 Task: Create a due date automation trigger when advanced on, 2 hours after a card is due add content with a name not starting with resume.
Action: Mouse moved to (1054, 311)
Screenshot: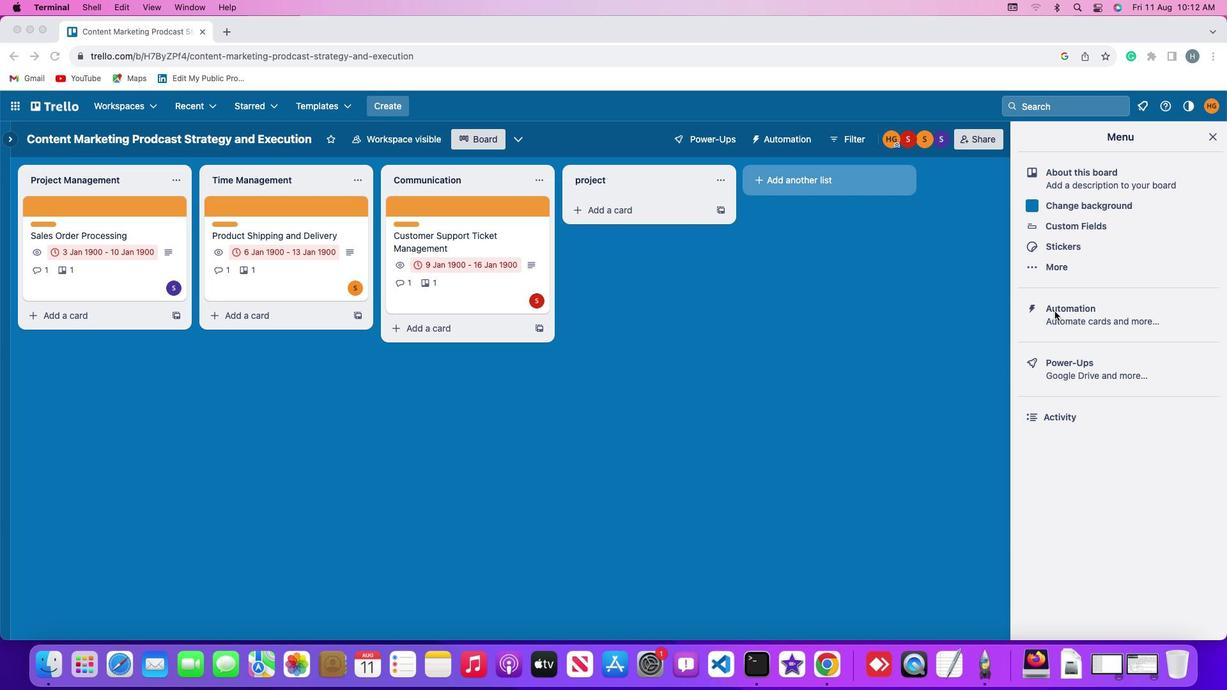 
Action: Mouse pressed left at (1054, 311)
Screenshot: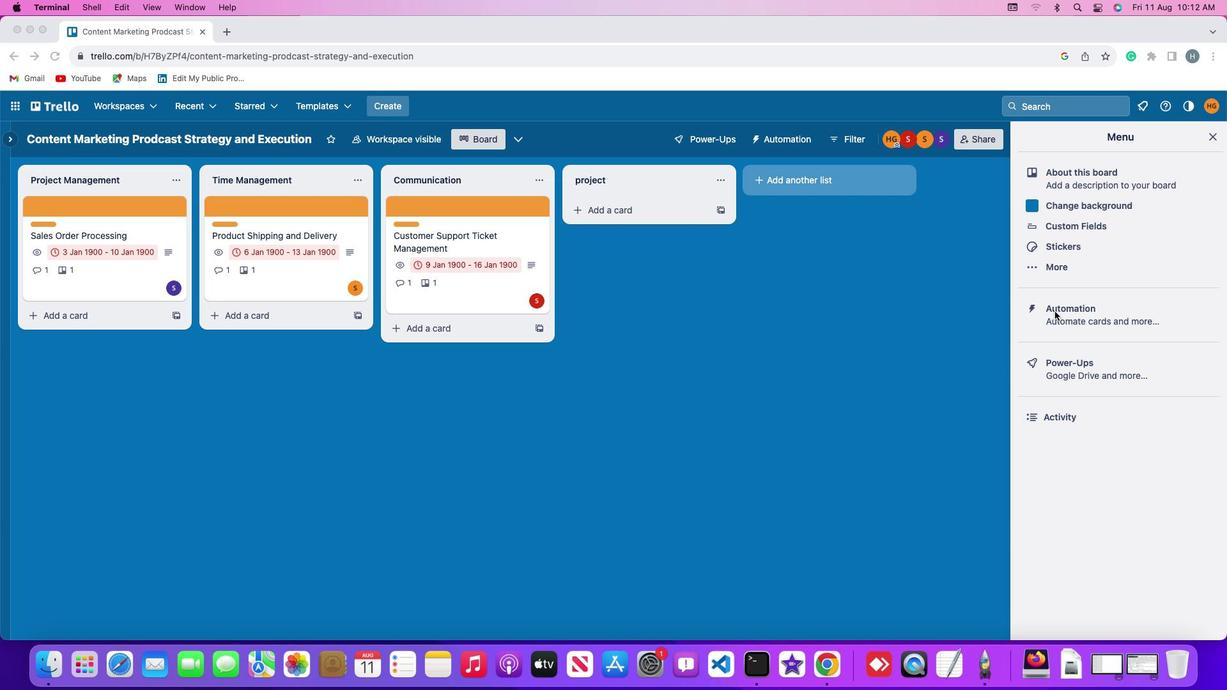 
Action: Mouse pressed left at (1054, 311)
Screenshot: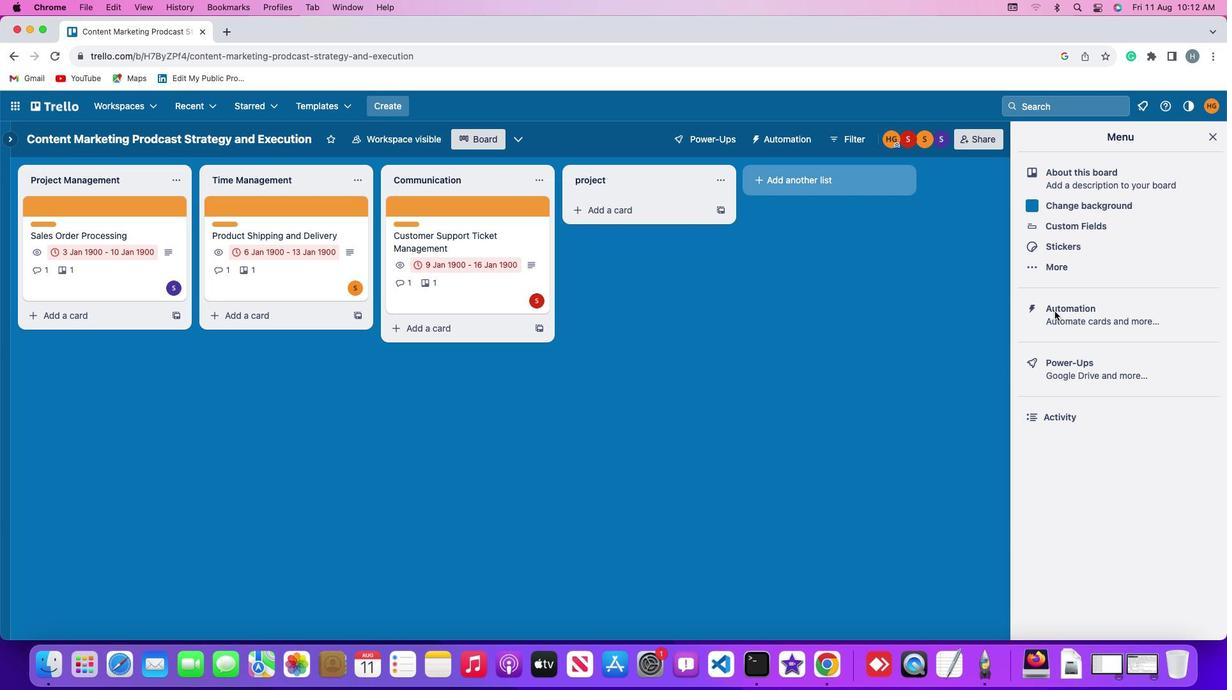 
Action: Mouse moved to (81, 303)
Screenshot: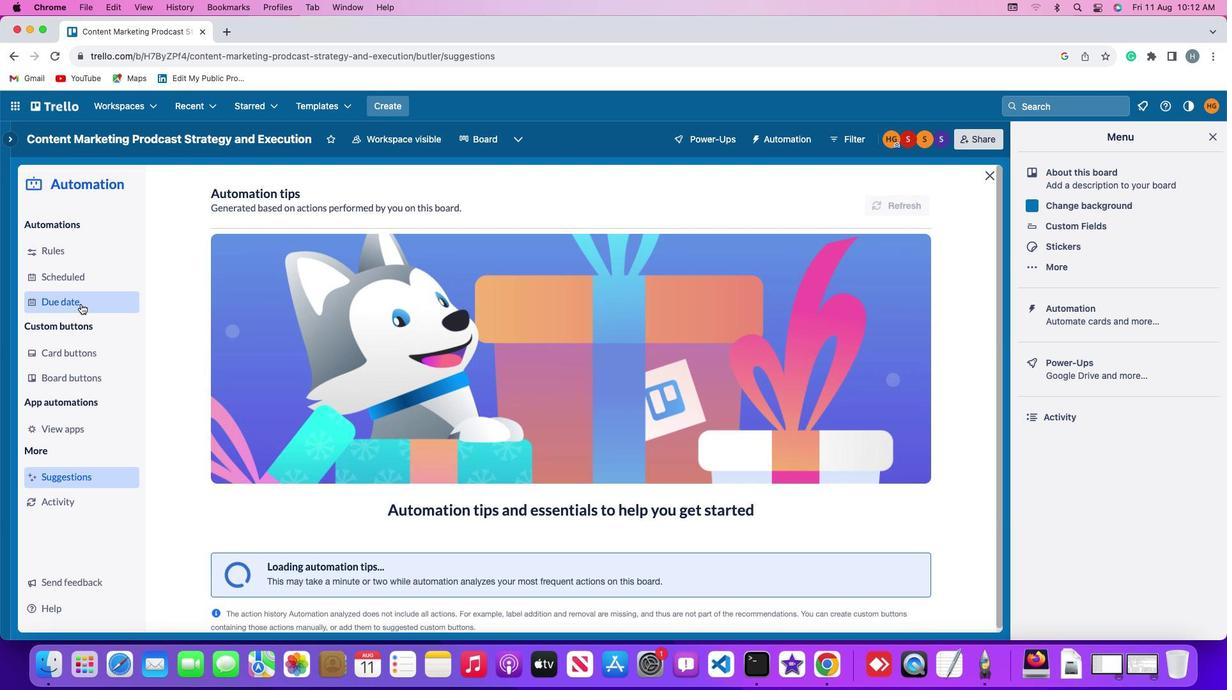
Action: Mouse pressed left at (81, 303)
Screenshot: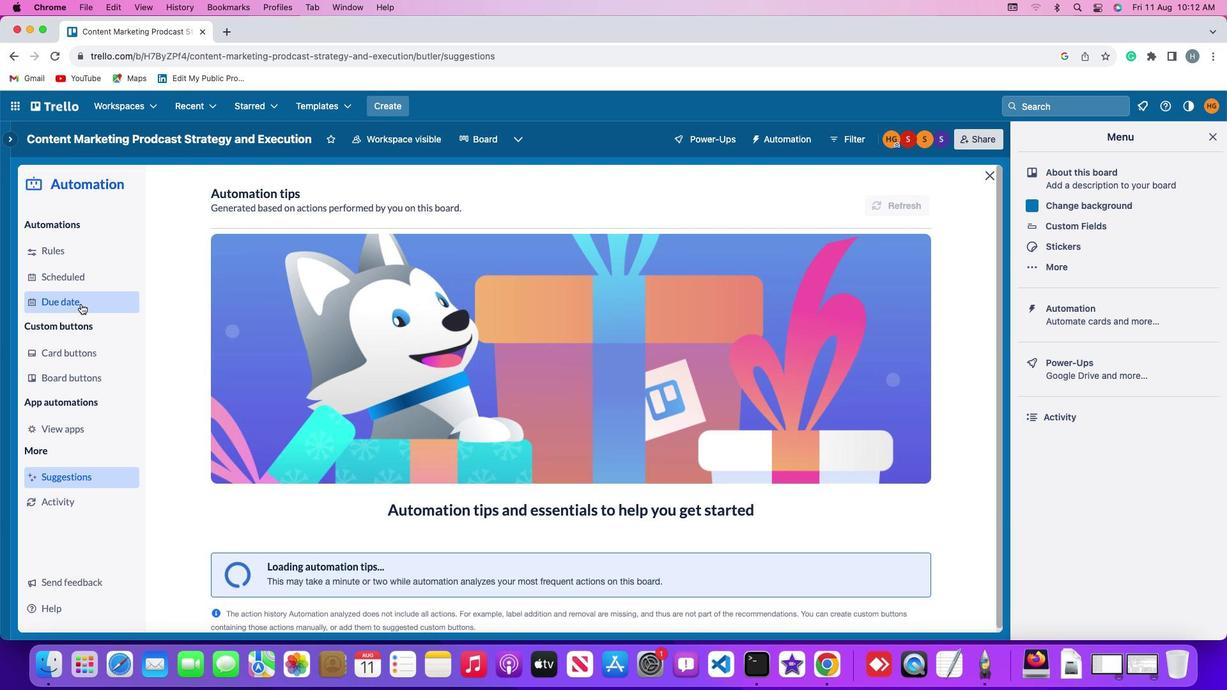 
Action: Mouse moved to (862, 199)
Screenshot: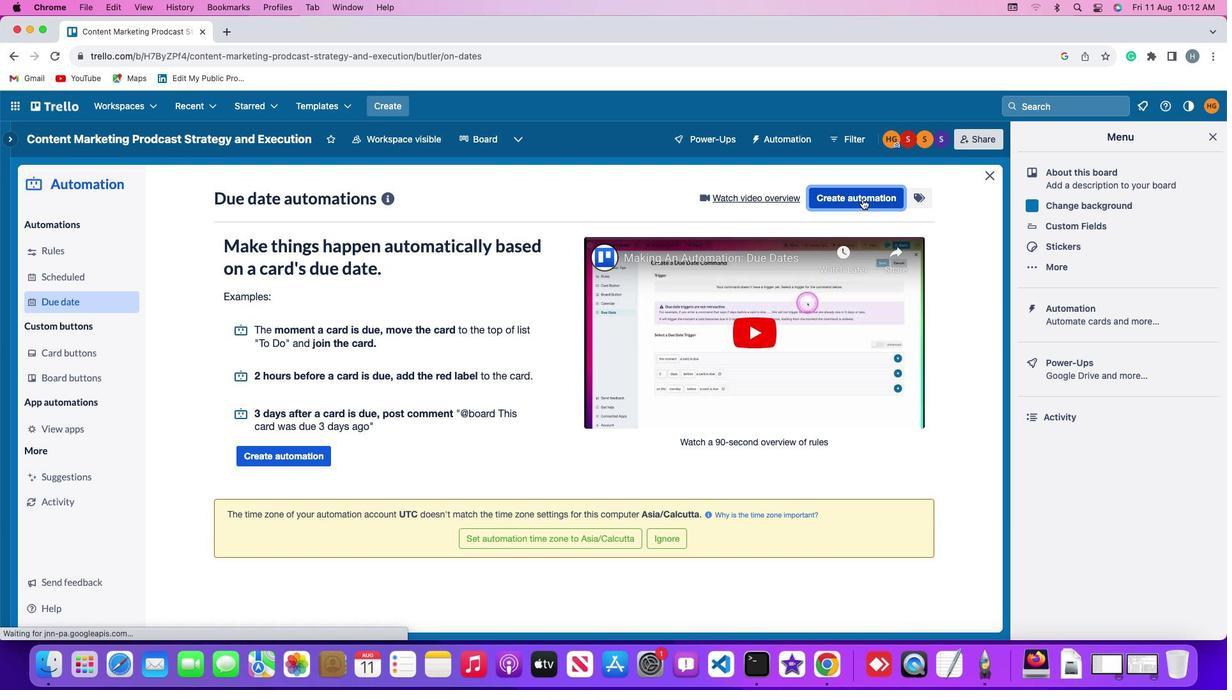 
Action: Mouse pressed left at (862, 199)
Screenshot: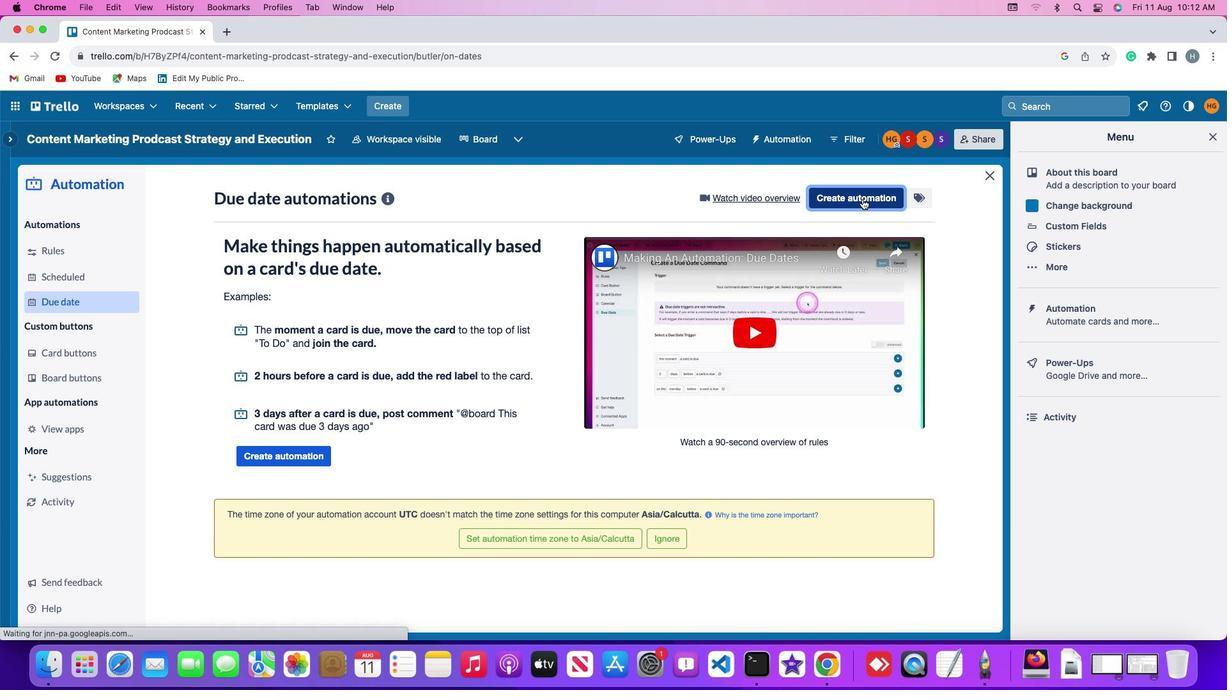 
Action: Mouse moved to (265, 321)
Screenshot: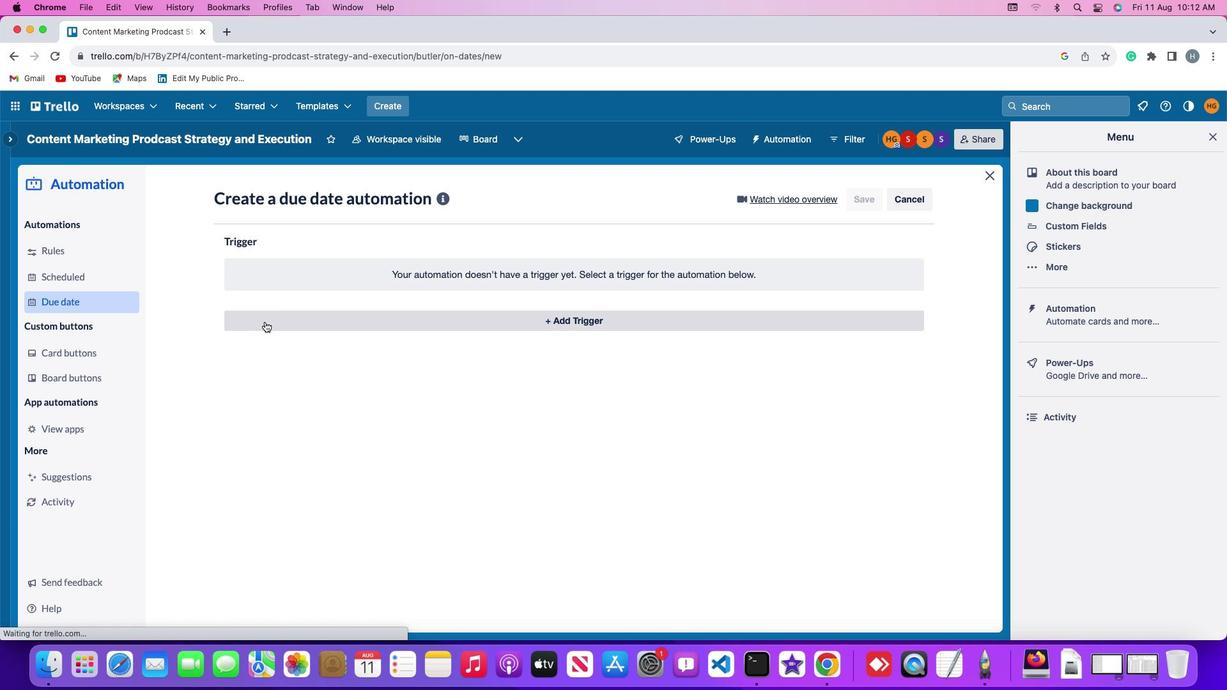 
Action: Mouse pressed left at (265, 321)
Screenshot: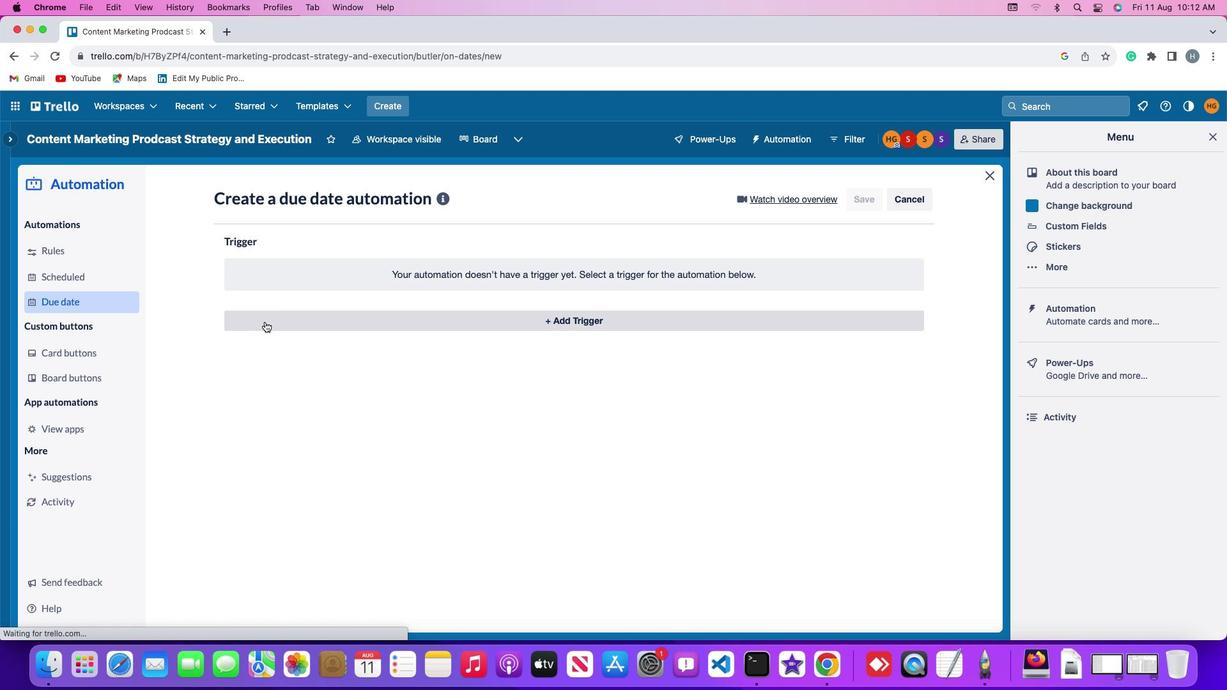 
Action: Mouse moved to (249, 513)
Screenshot: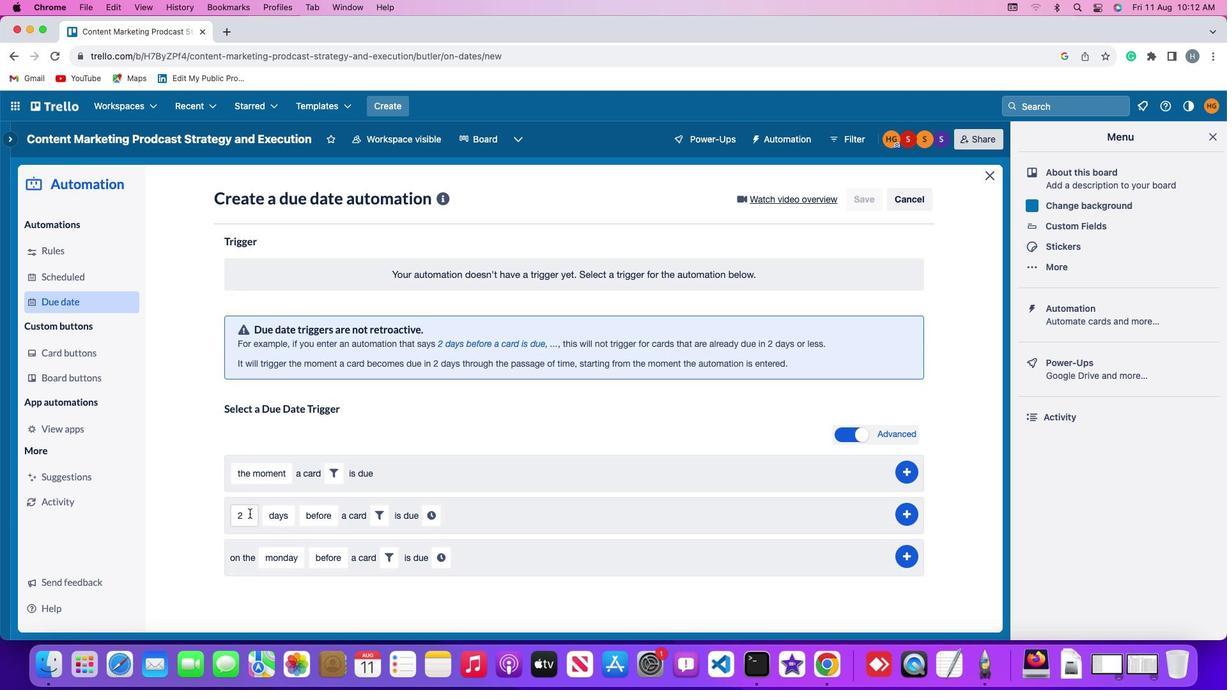 
Action: Mouse pressed left at (249, 513)
Screenshot: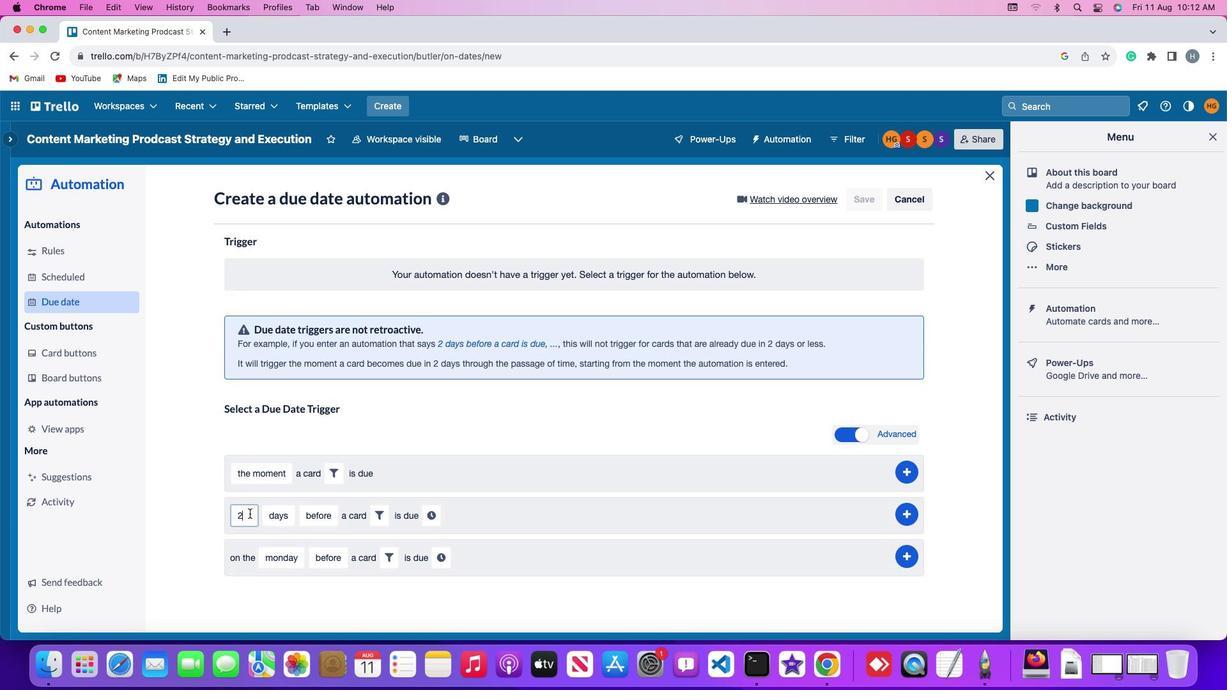 
Action: Mouse moved to (249, 513)
Screenshot: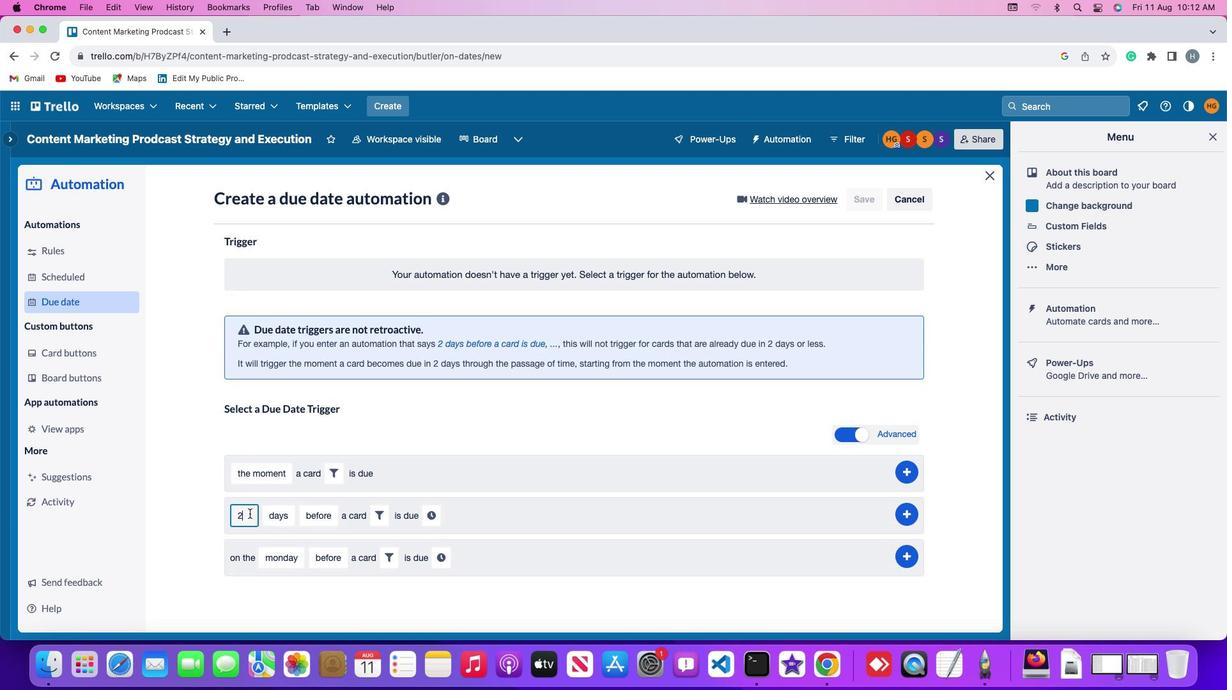 
Action: Key pressed Key.backspace'2'
Screenshot: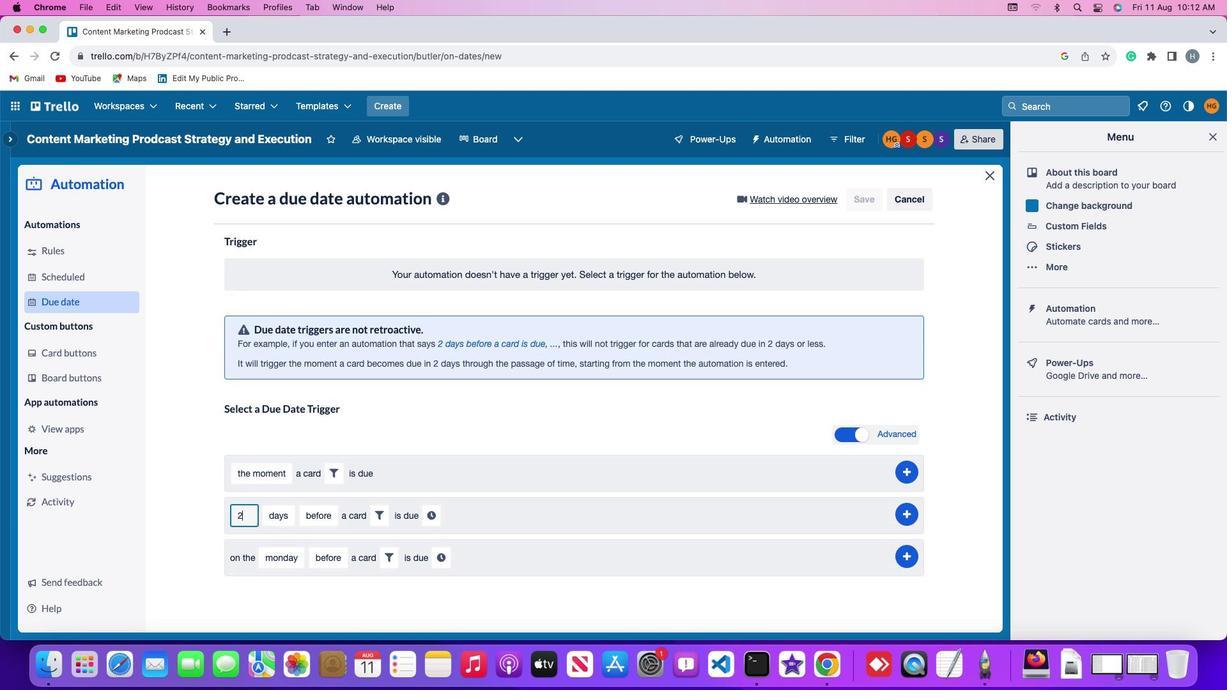
Action: Mouse moved to (276, 510)
Screenshot: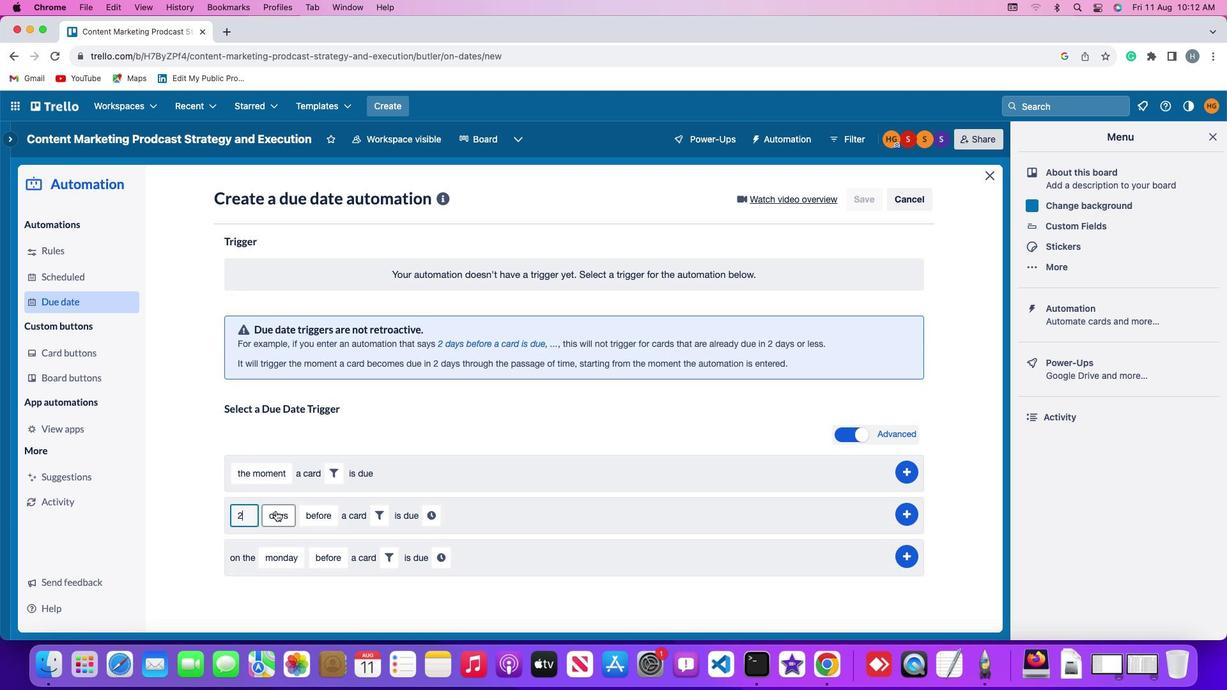 
Action: Mouse pressed left at (276, 510)
Screenshot: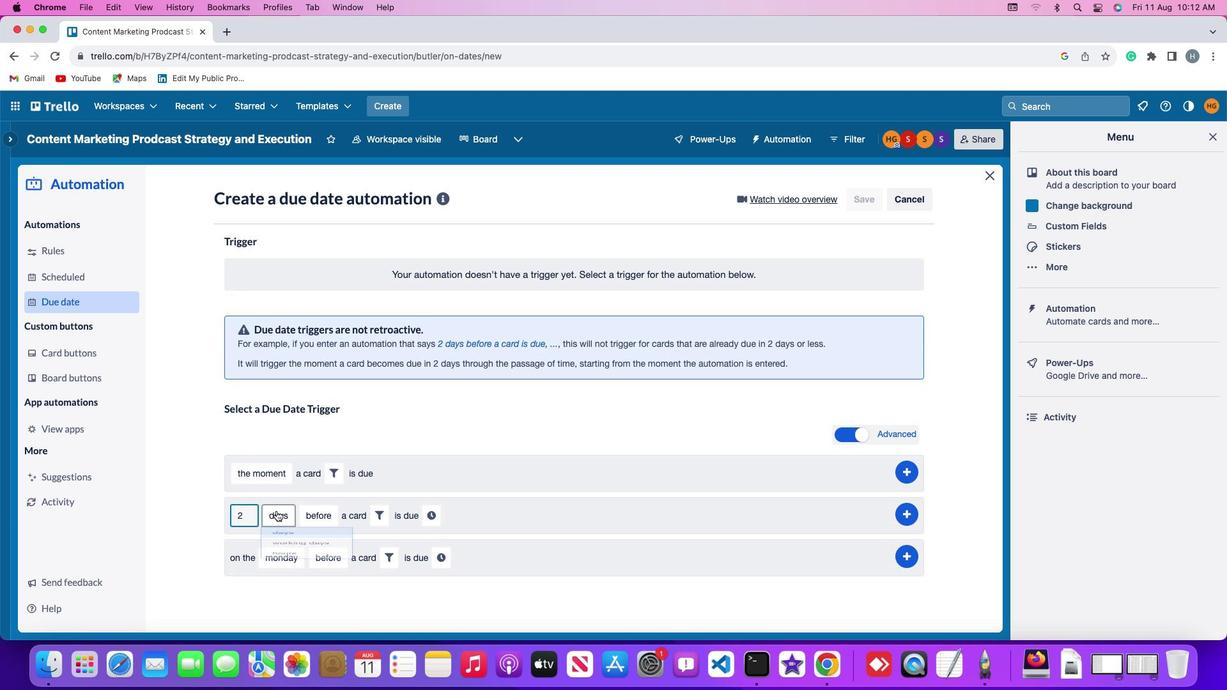 
Action: Mouse moved to (281, 586)
Screenshot: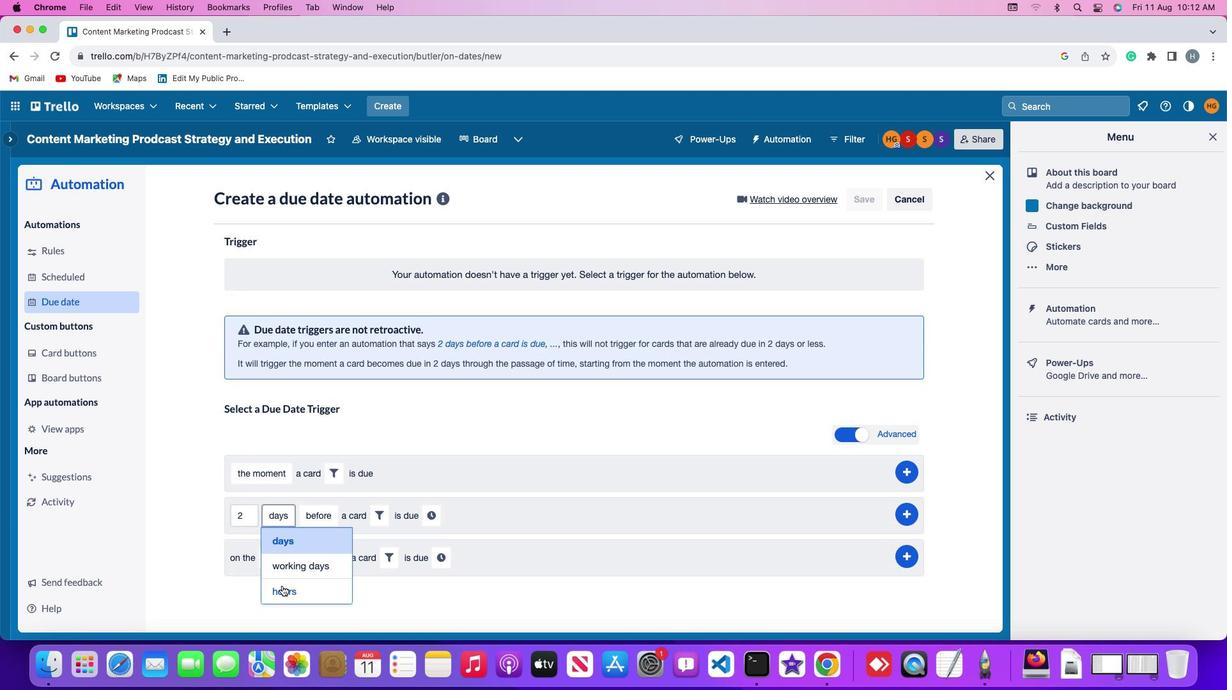 
Action: Mouse pressed left at (281, 586)
Screenshot: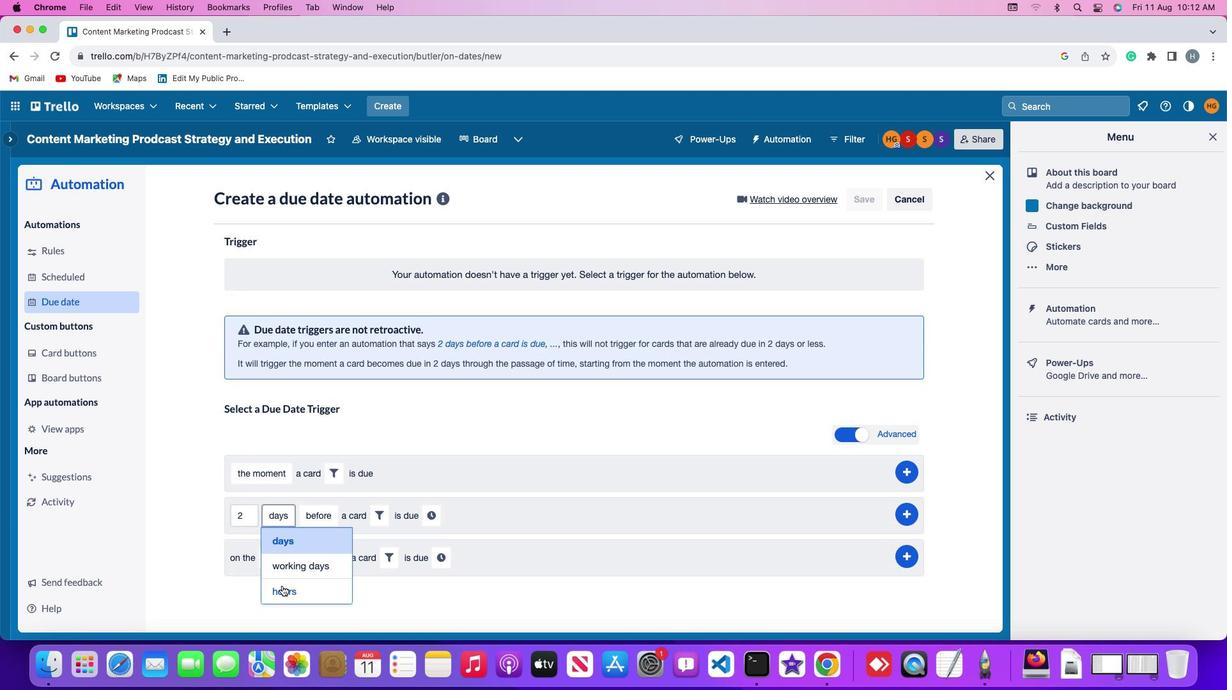 
Action: Mouse moved to (315, 518)
Screenshot: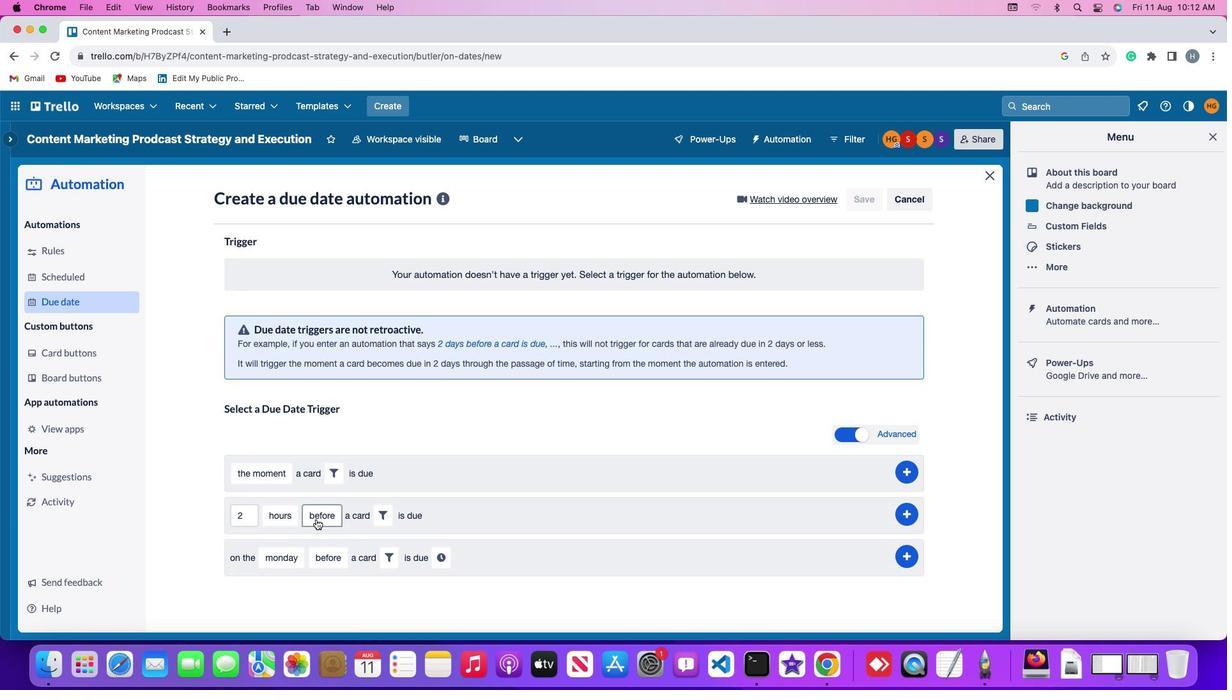 
Action: Mouse pressed left at (315, 518)
Screenshot: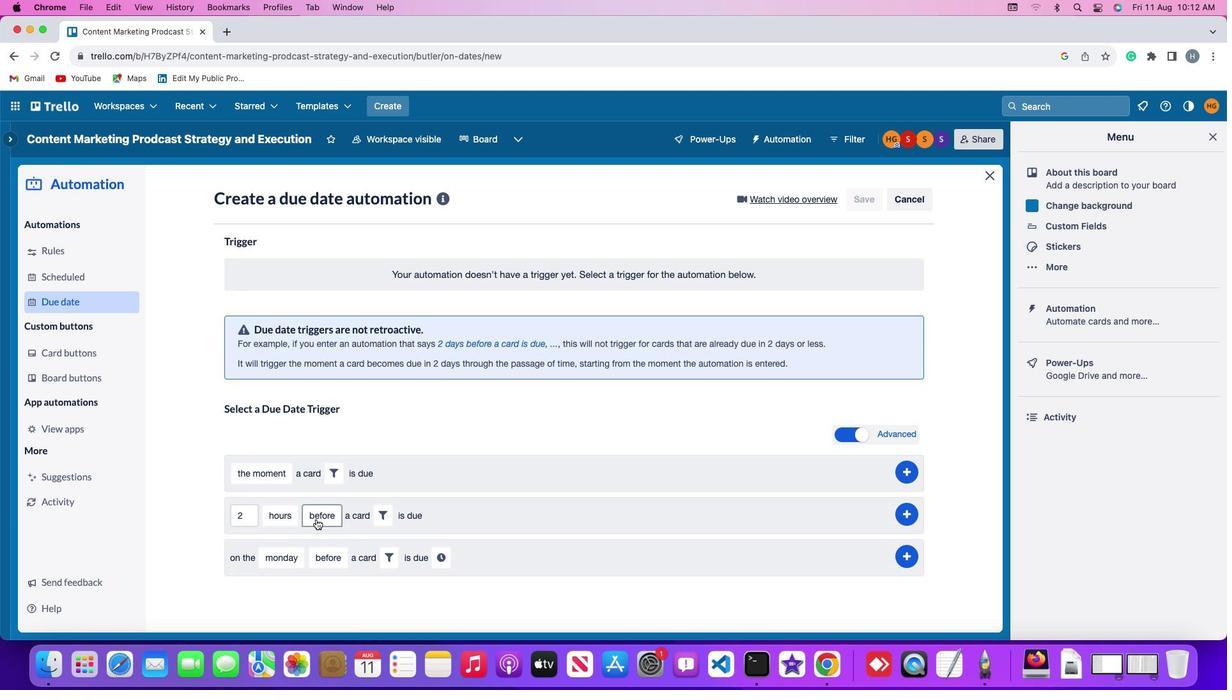 
Action: Mouse moved to (323, 566)
Screenshot: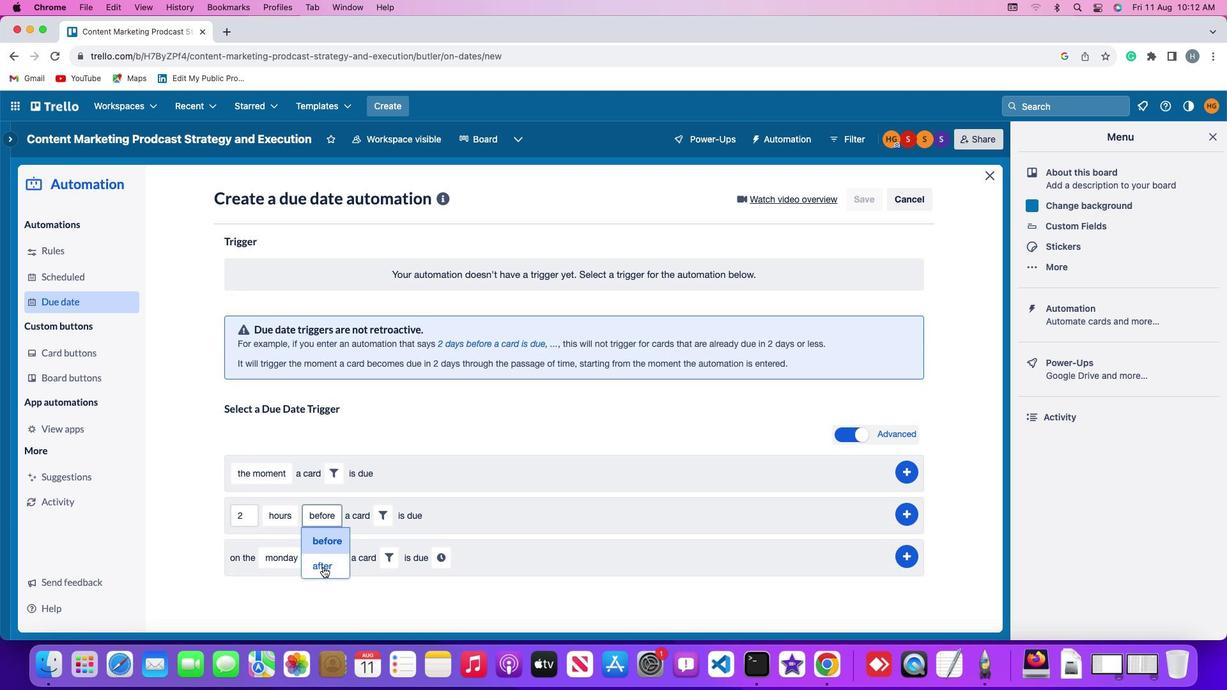 
Action: Mouse pressed left at (323, 566)
Screenshot: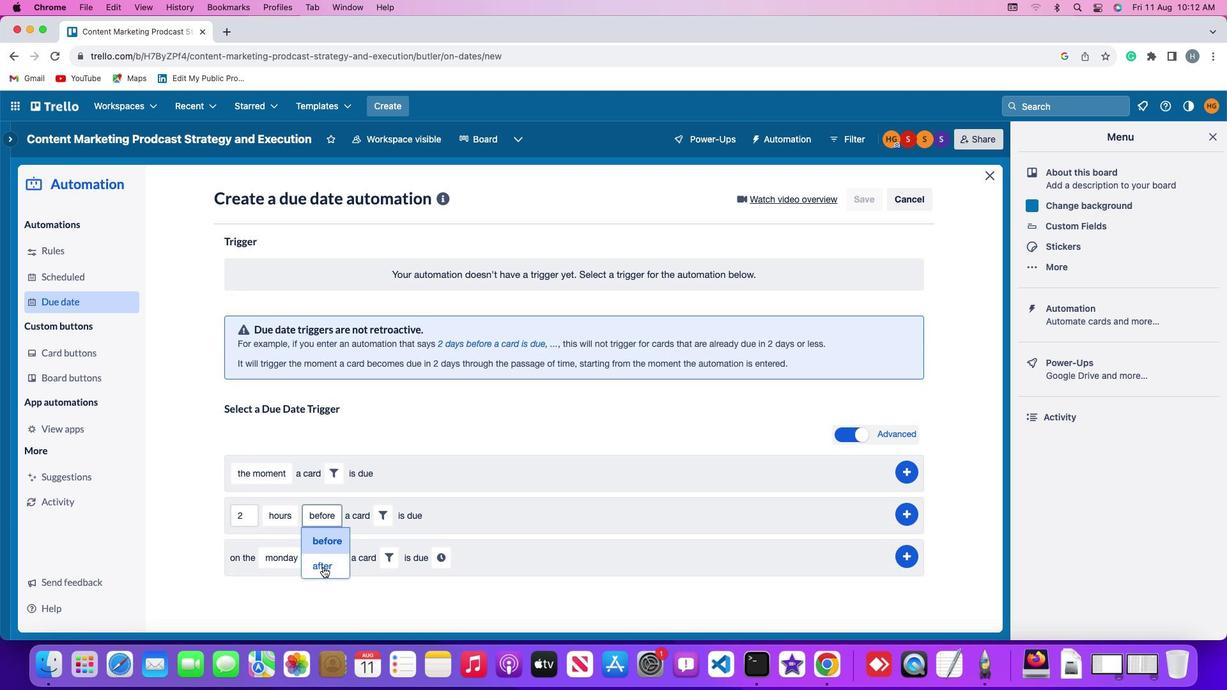 
Action: Mouse moved to (379, 520)
Screenshot: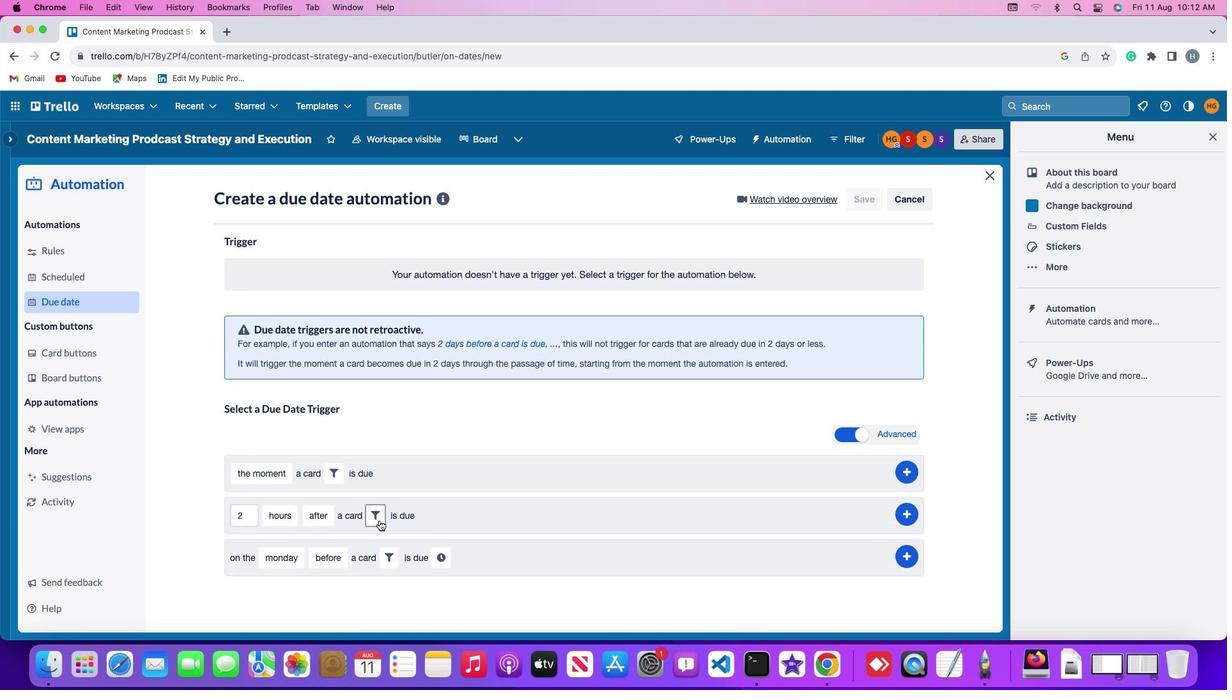 
Action: Mouse pressed left at (379, 520)
Screenshot: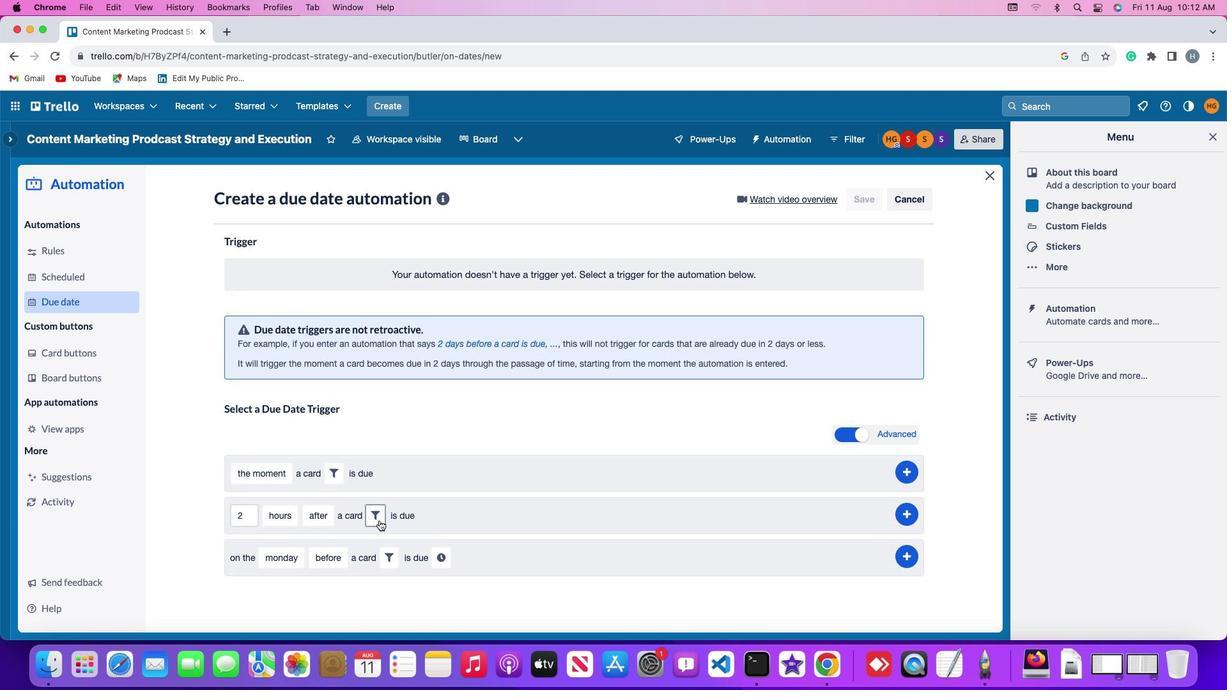 
Action: Mouse moved to (556, 552)
Screenshot: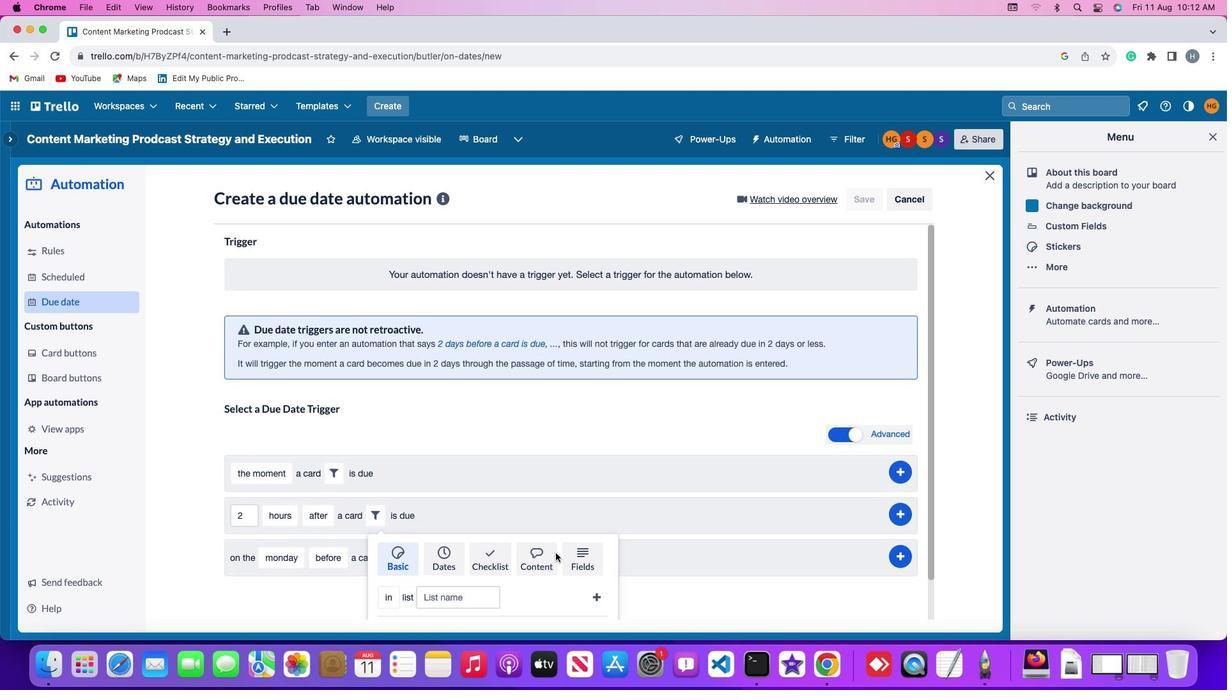 
Action: Mouse pressed left at (556, 552)
Screenshot: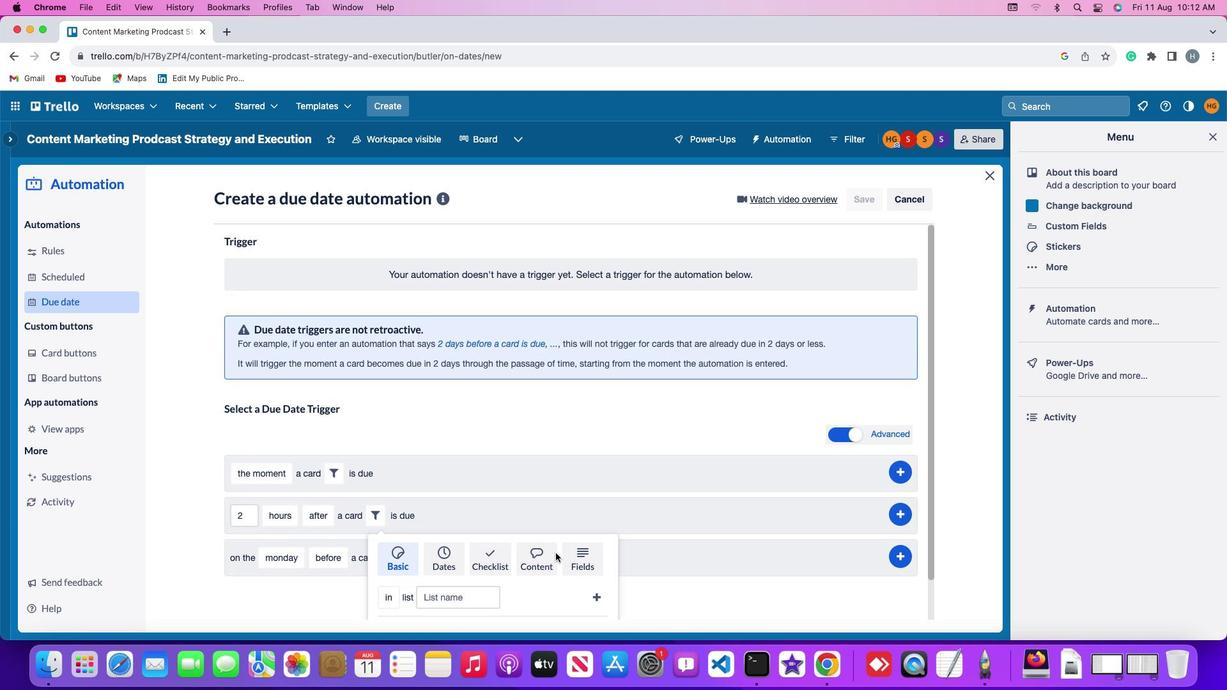 
Action: Mouse moved to (414, 599)
Screenshot: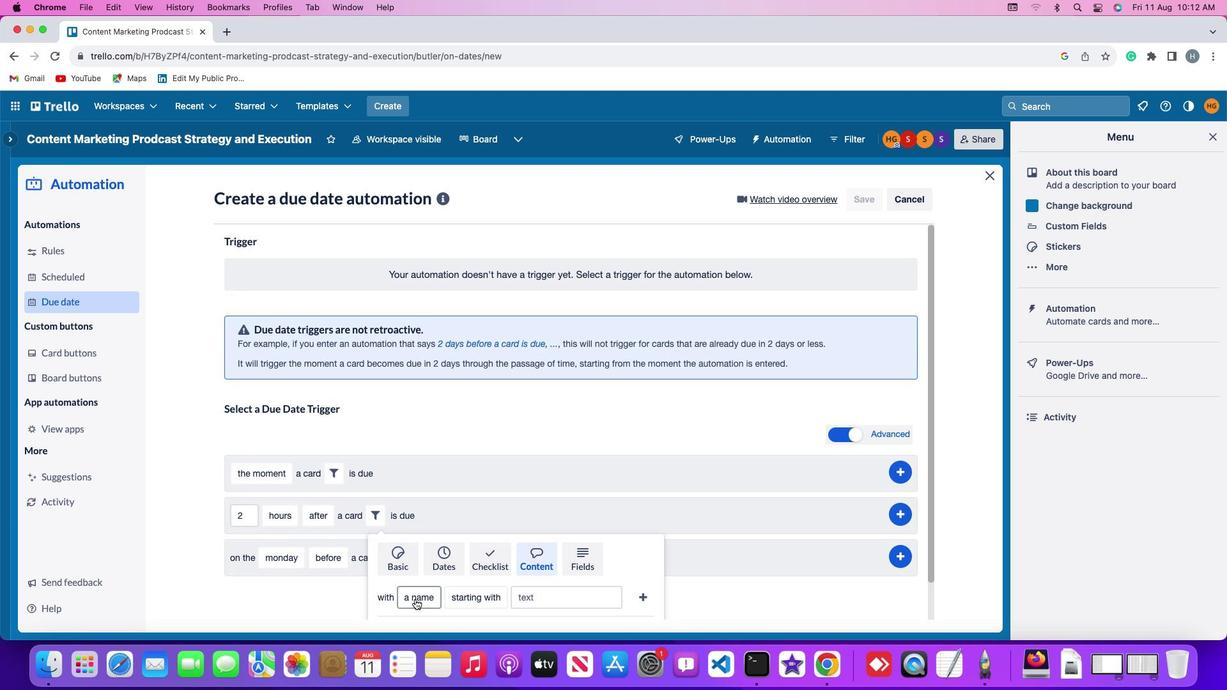 
Action: Mouse pressed left at (414, 599)
Screenshot: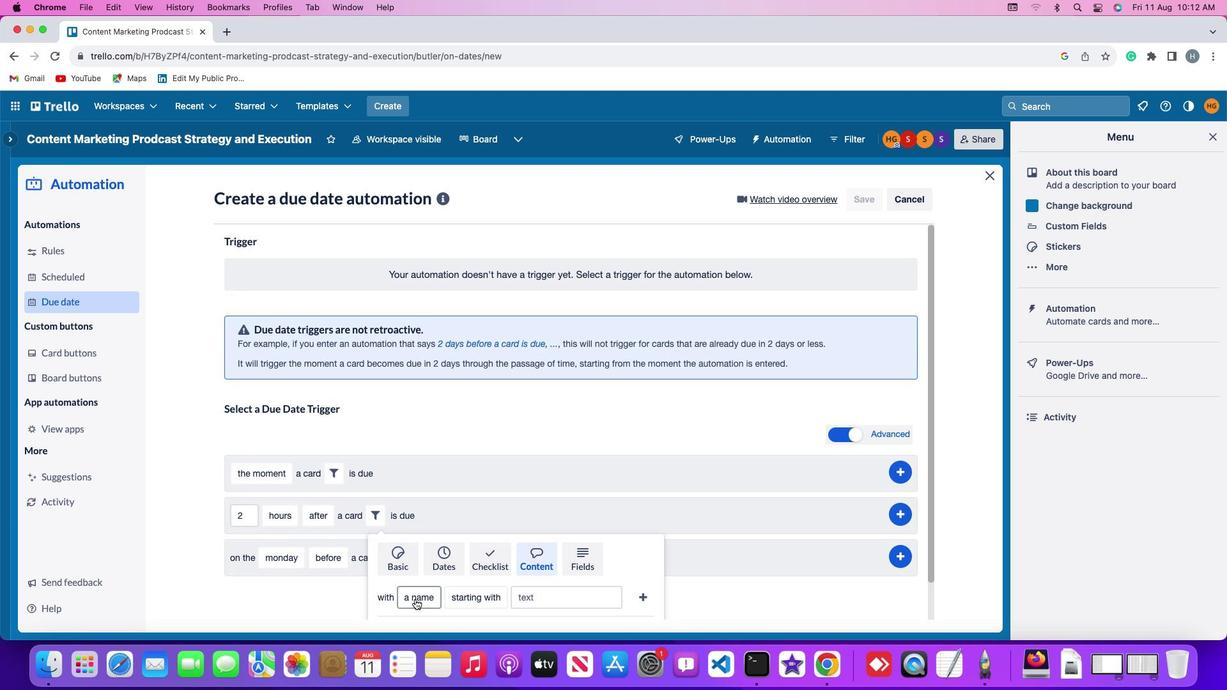 
Action: Mouse moved to (428, 519)
Screenshot: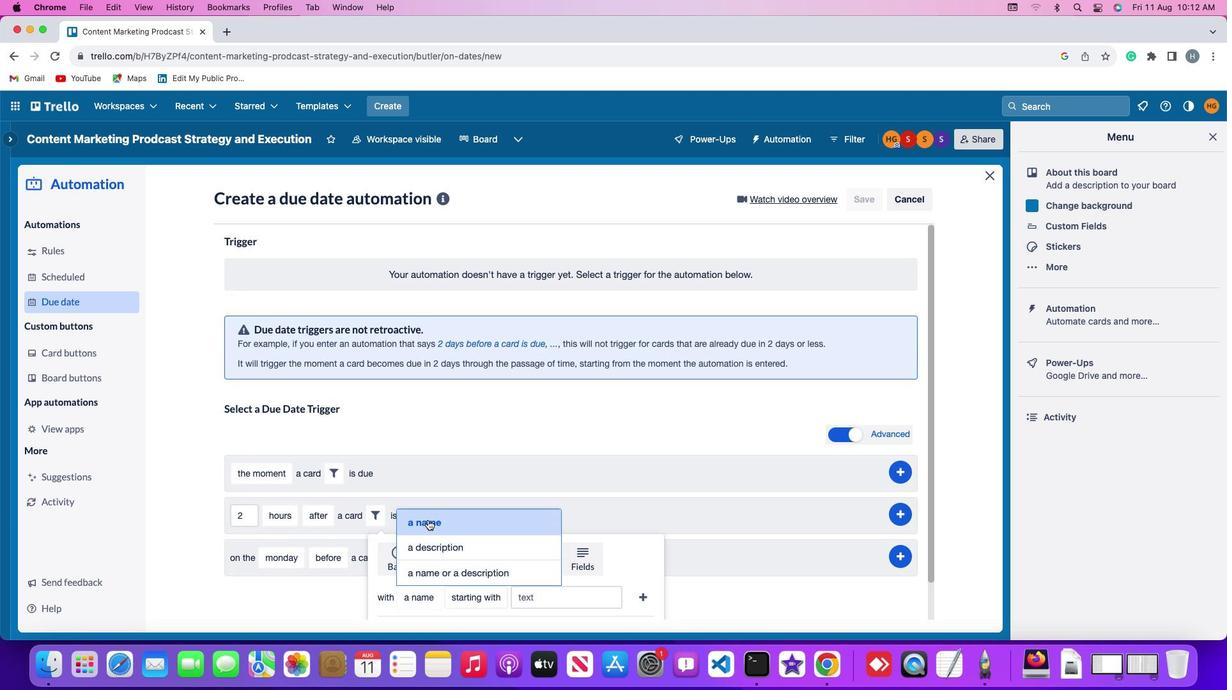 
Action: Mouse pressed left at (428, 519)
Screenshot: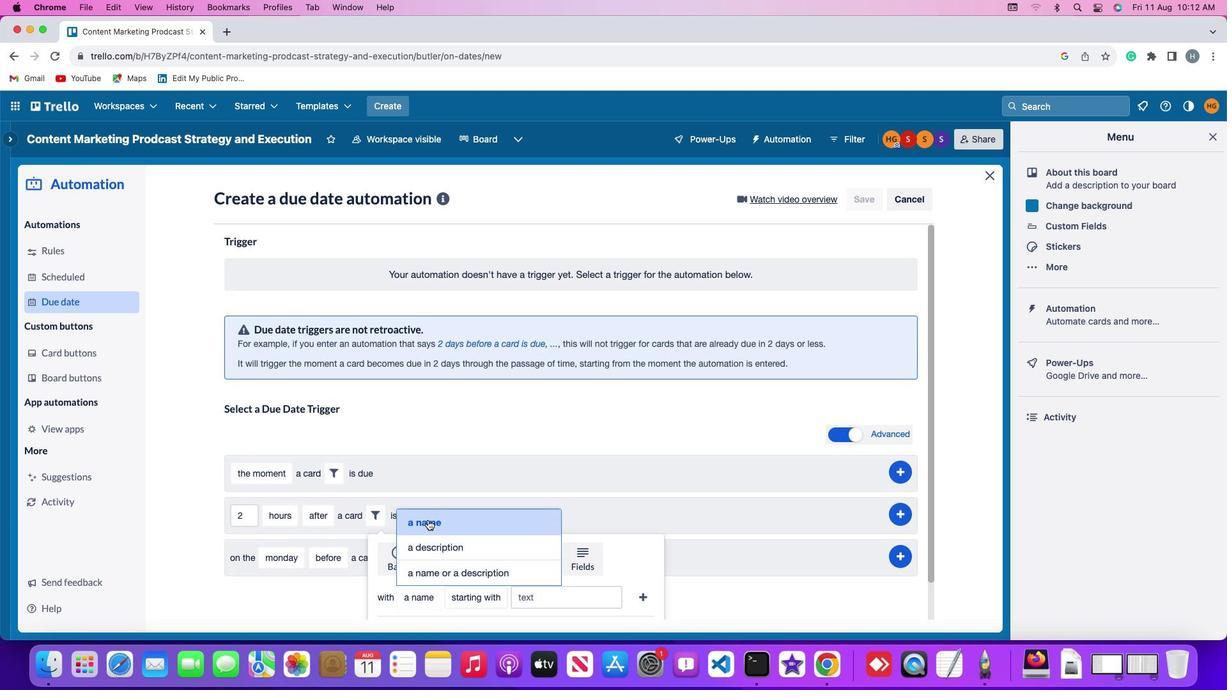 
Action: Mouse moved to (472, 593)
Screenshot: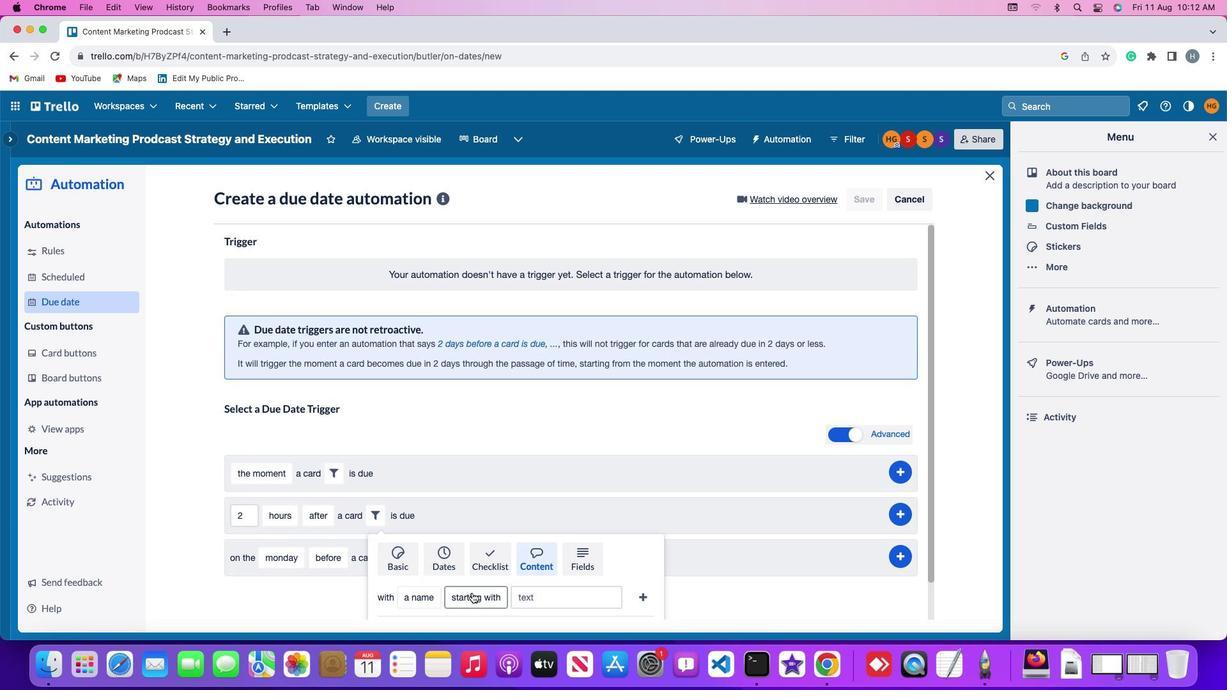 
Action: Mouse pressed left at (472, 593)
Screenshot: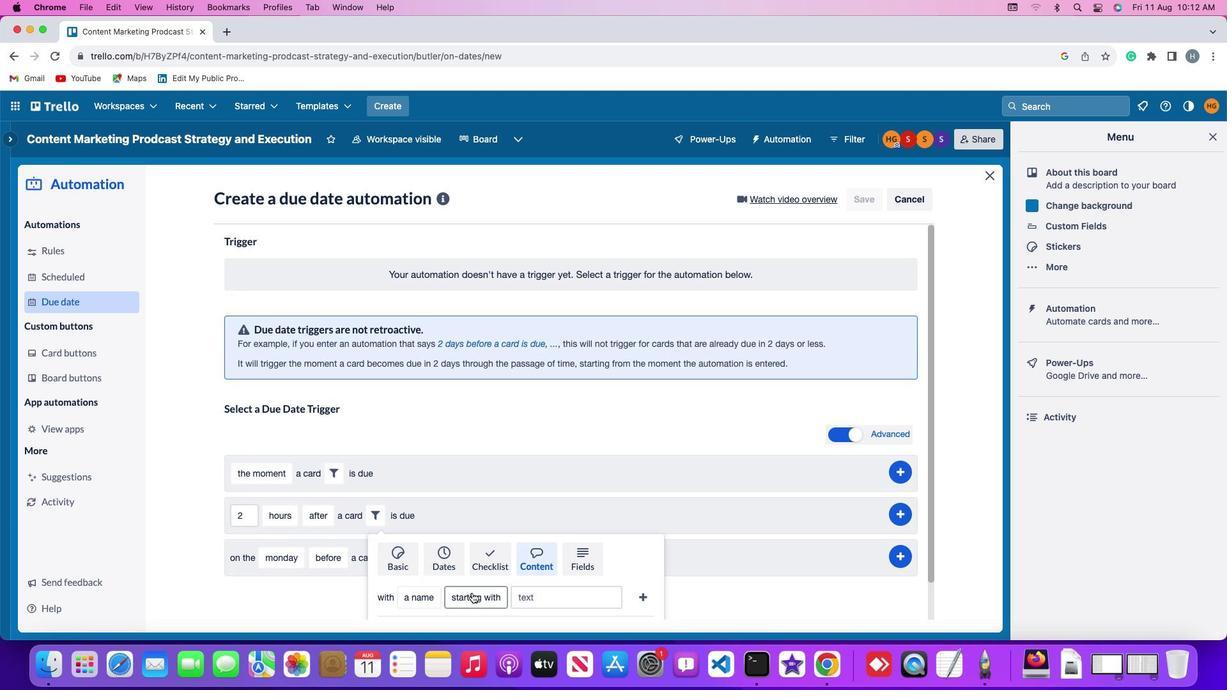 
Action: Mouse moved to (492, 522)
Screenshot: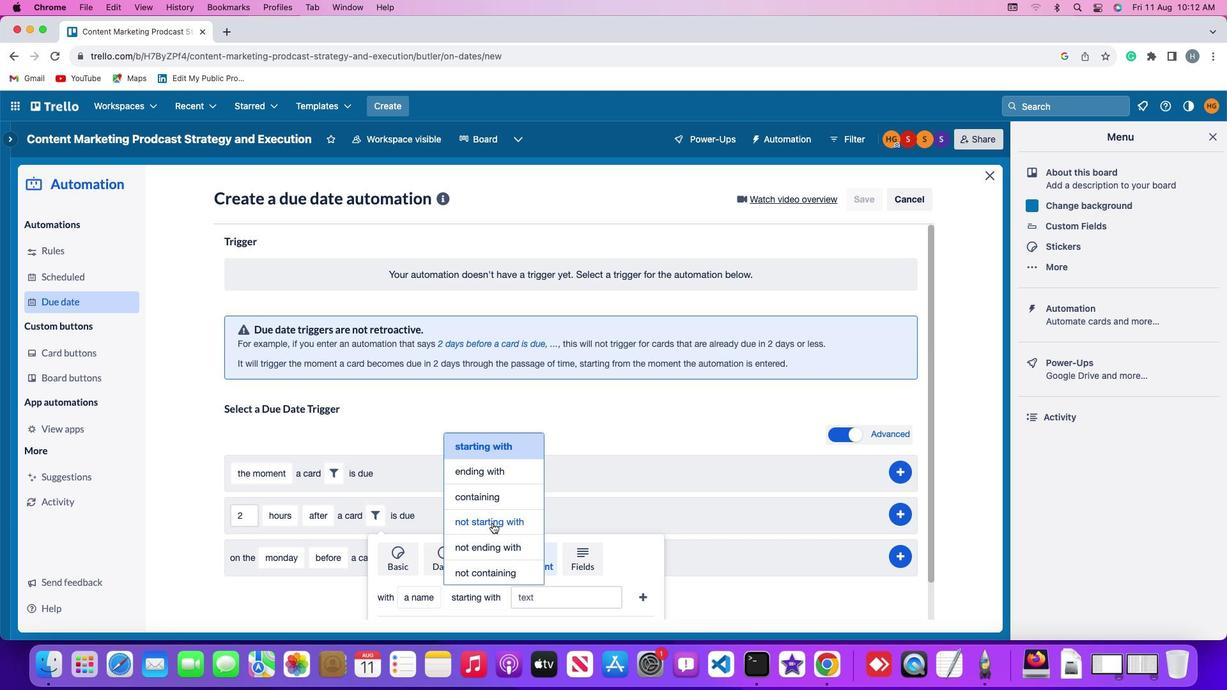
Action: Mouse pressed left at (492, 522)
Screenshot: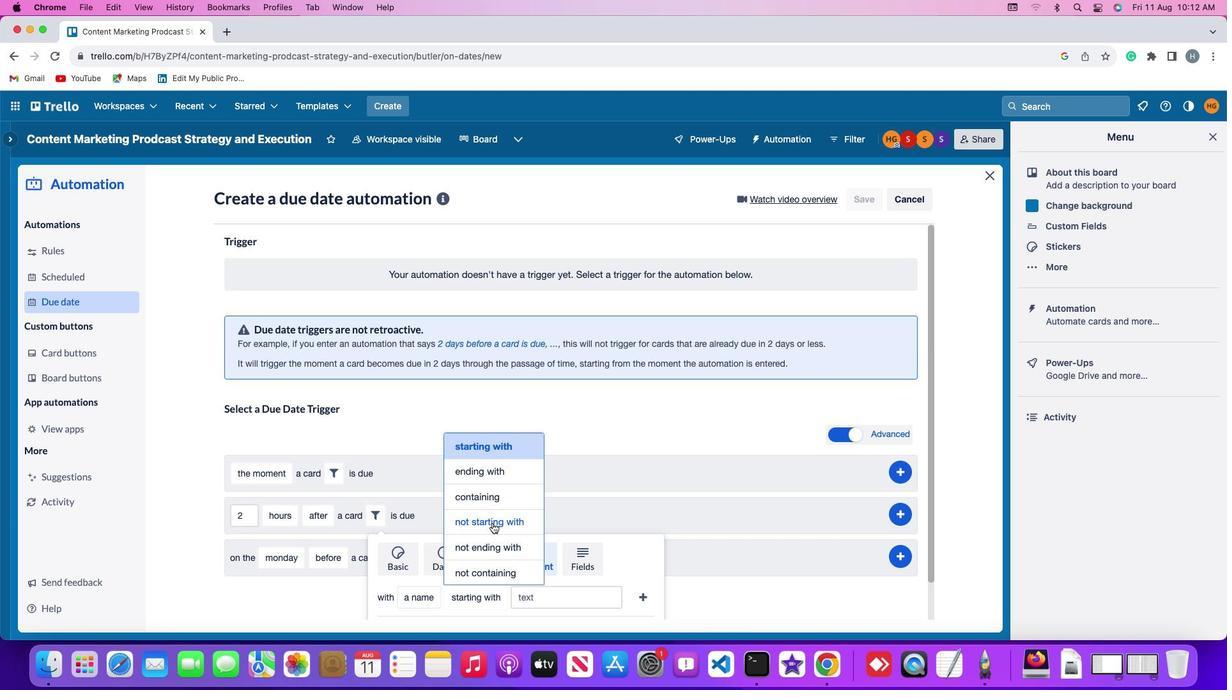 
Action: Mouse moved to (547, 596)
Screenshot: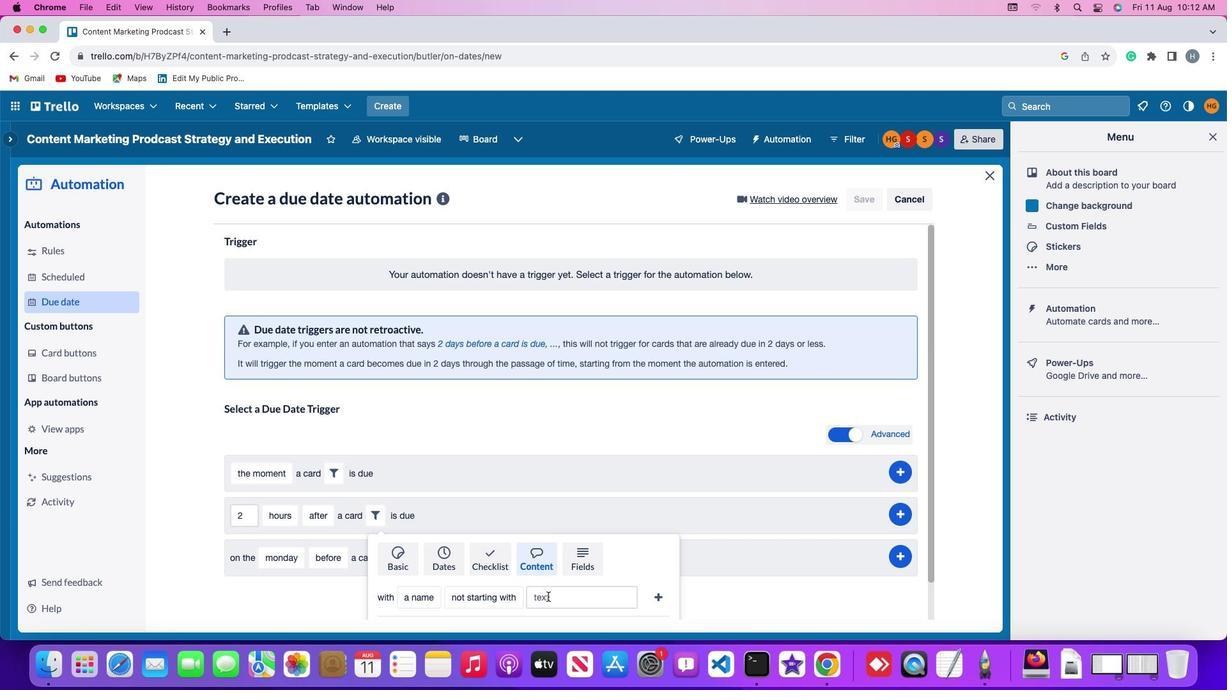 
Action: Mouse pressed left at (547, 596)
Screenshot: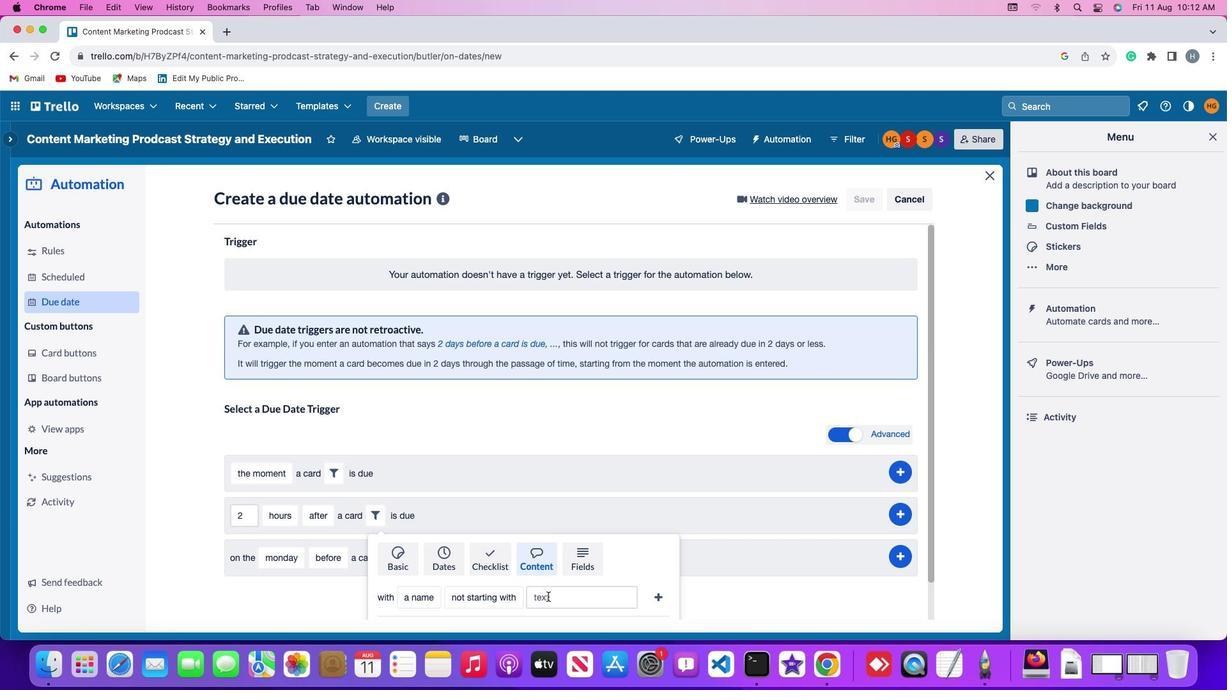 
Action: Key pressed 'r''e''s''u''m''e'
Screenshot: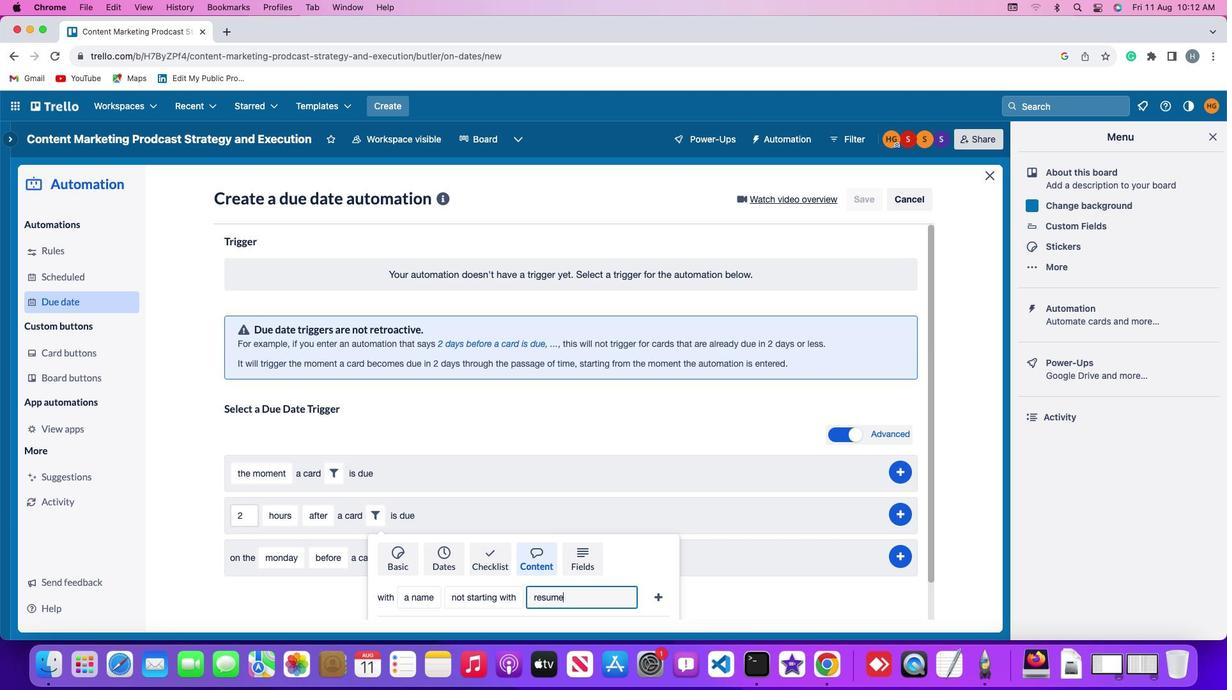 
Action: Mouse moved to (655, 591)
Screenshot: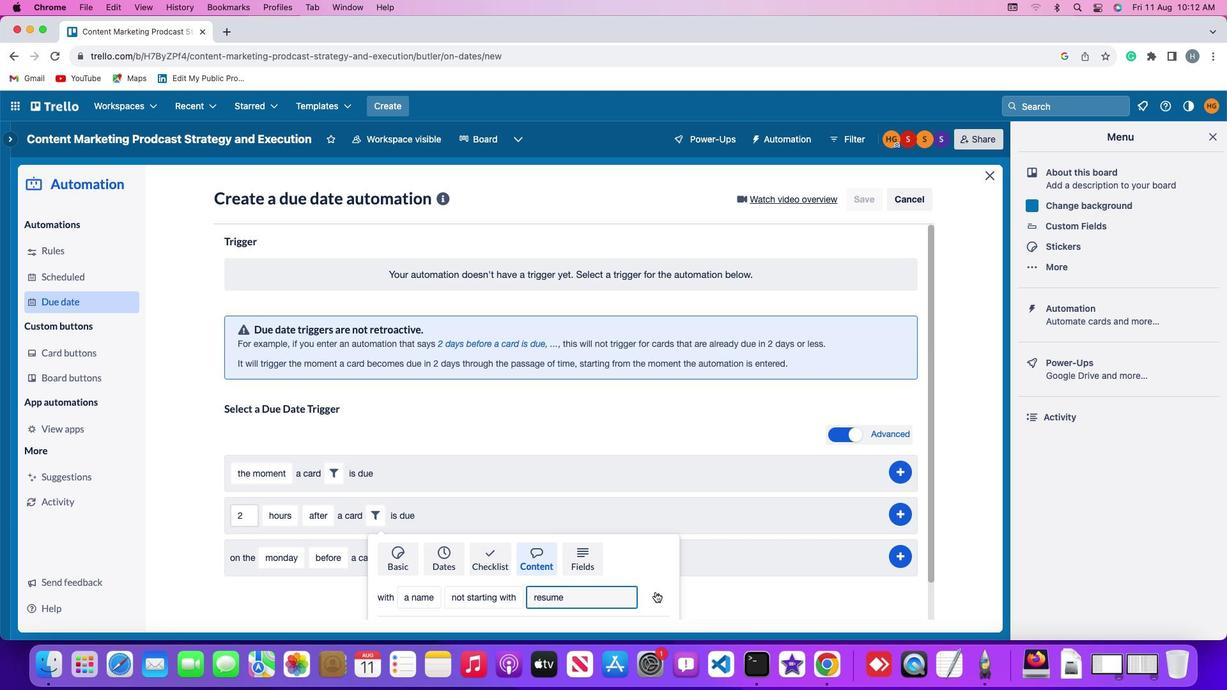
Action: Mouse pressed left at (655, 591)
Screenshot: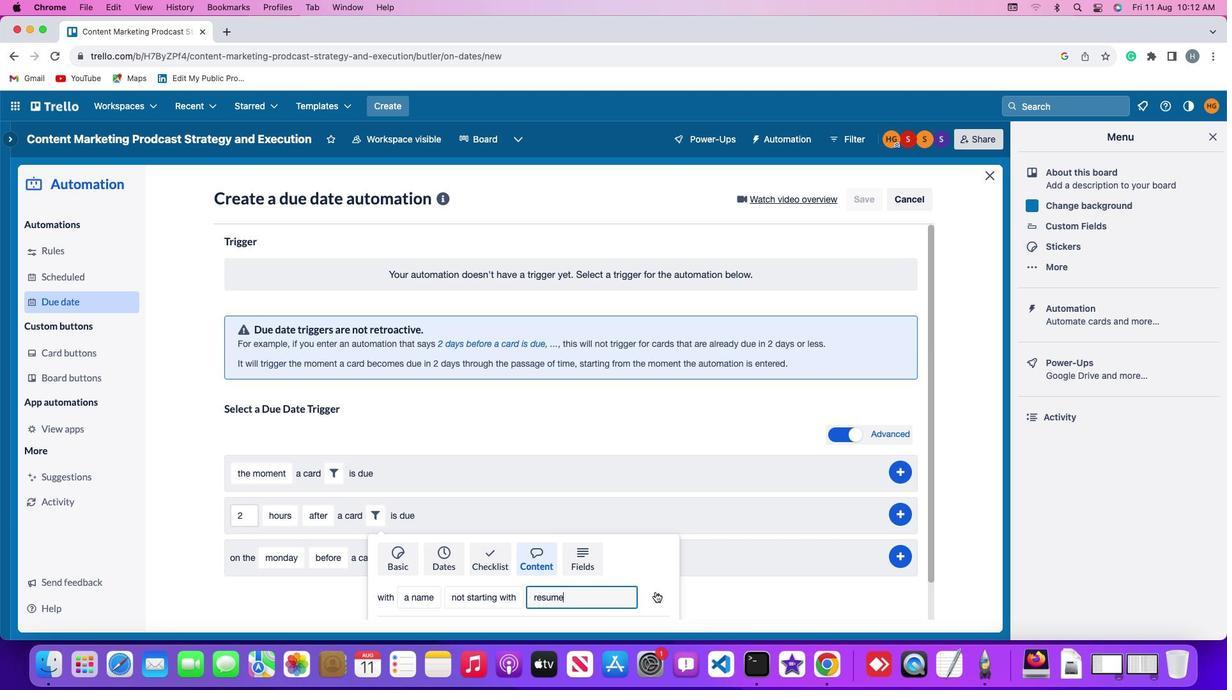 
Action: Mouse moved to (908, 513)
Screenshot: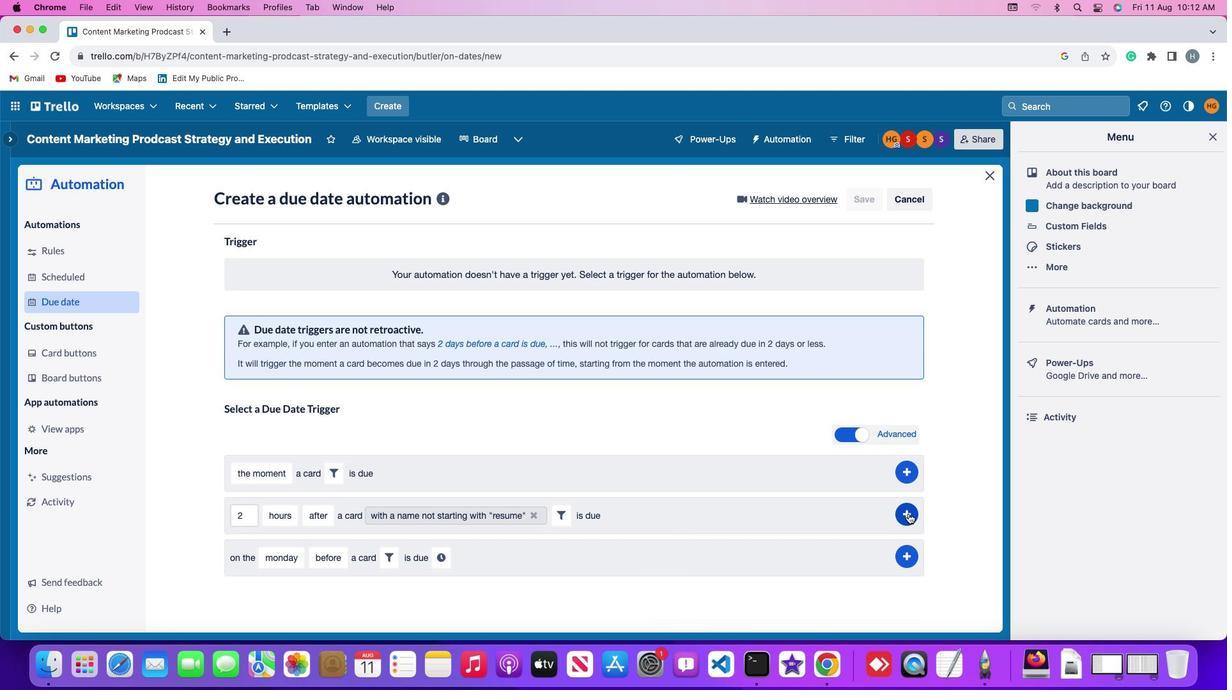 
Action: Mouse pressed left at (908, 513)
Screenshot: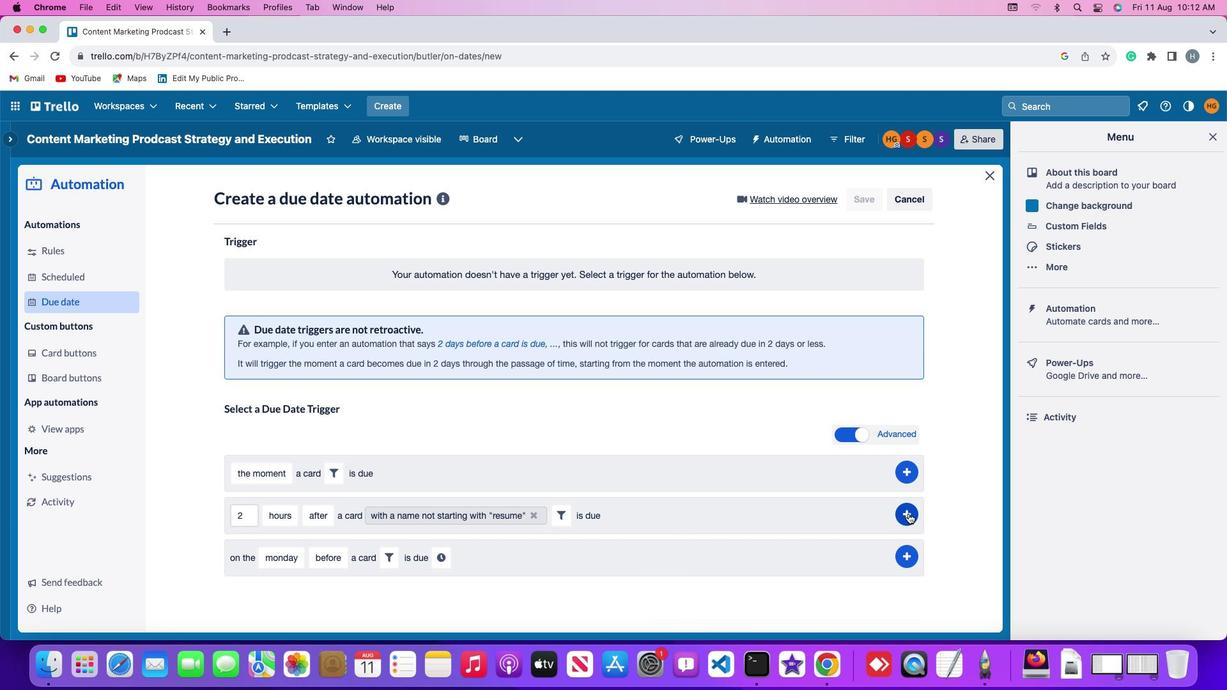 
Action: Mouse moved to (960, 433)
Screenshot: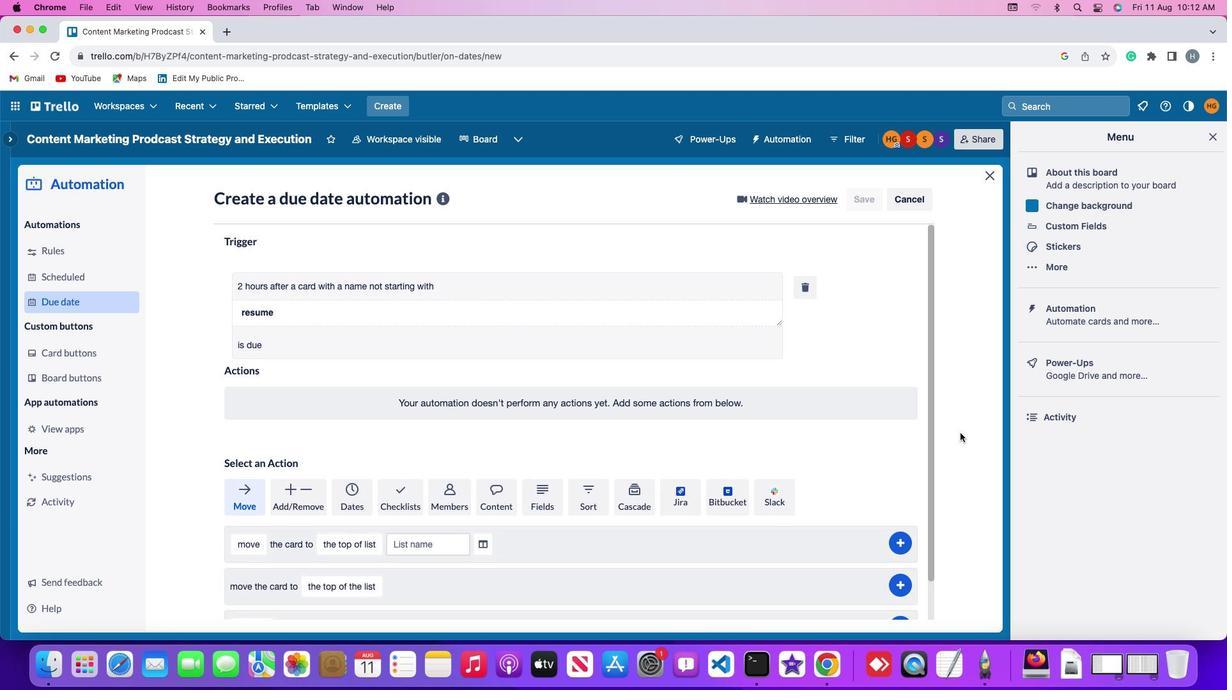 
